 Task: Change Delay Until Repeat From Short To Long
Action: Mouse moved to (32, 1)
Screenshot: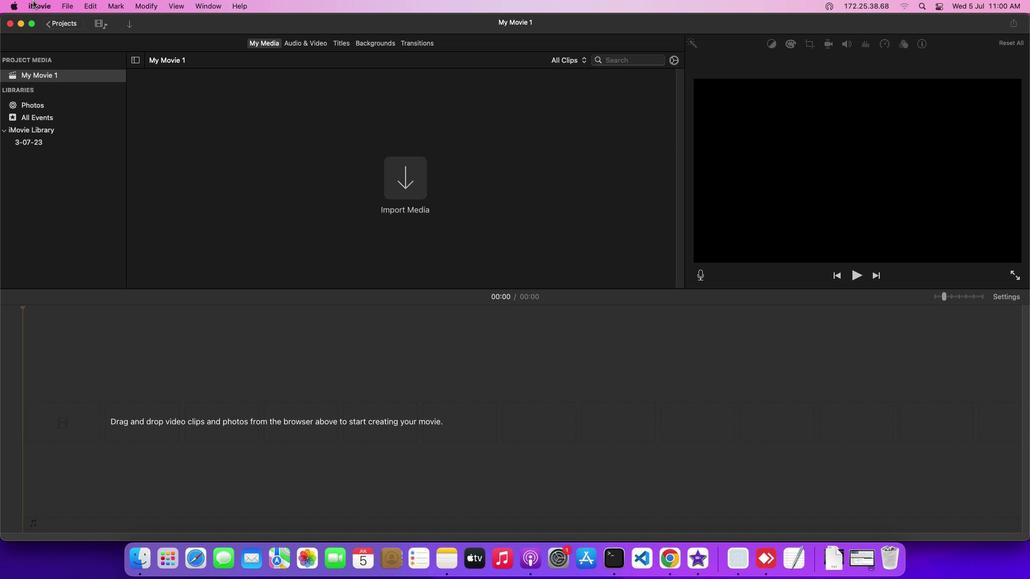 
Action: Mouse pressed left at (32, 1)
Screenshot: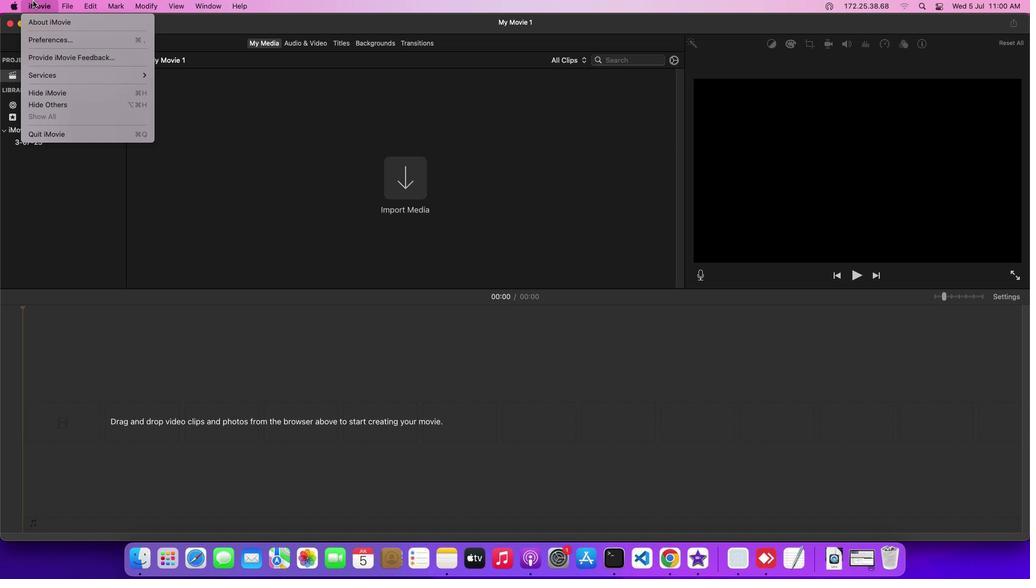 
Action: Mouse moved to (177, 89)
Screenshot: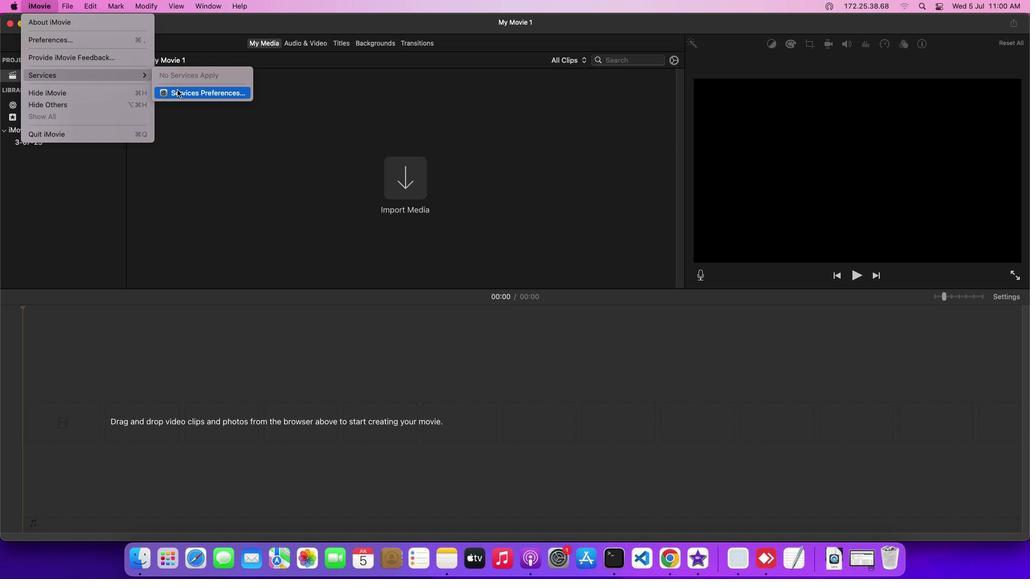 
Action: Mouse pressed left at (177, 89)
Screenshot: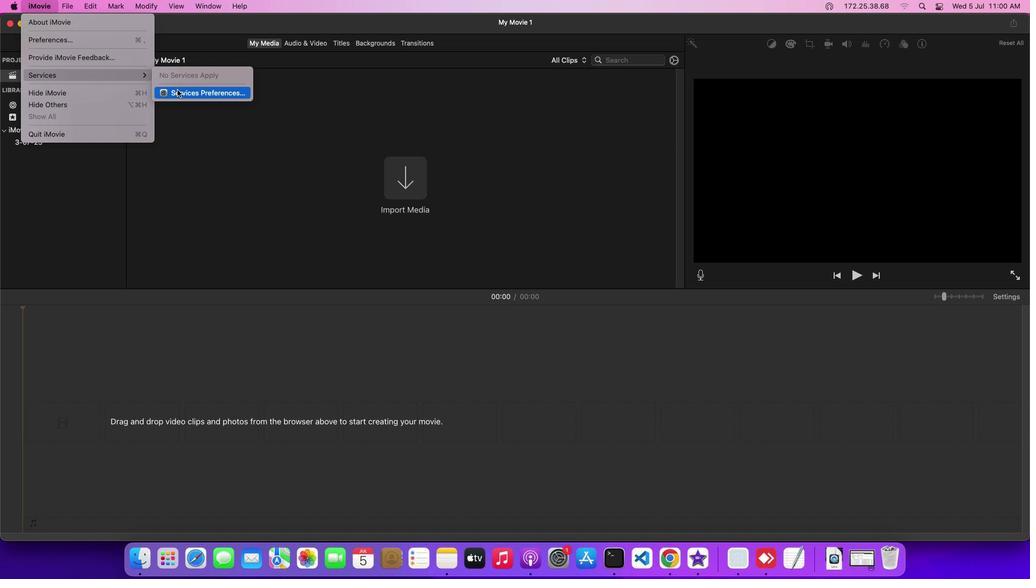 
Action: Mouse moved to (518, 161)
Screenshot: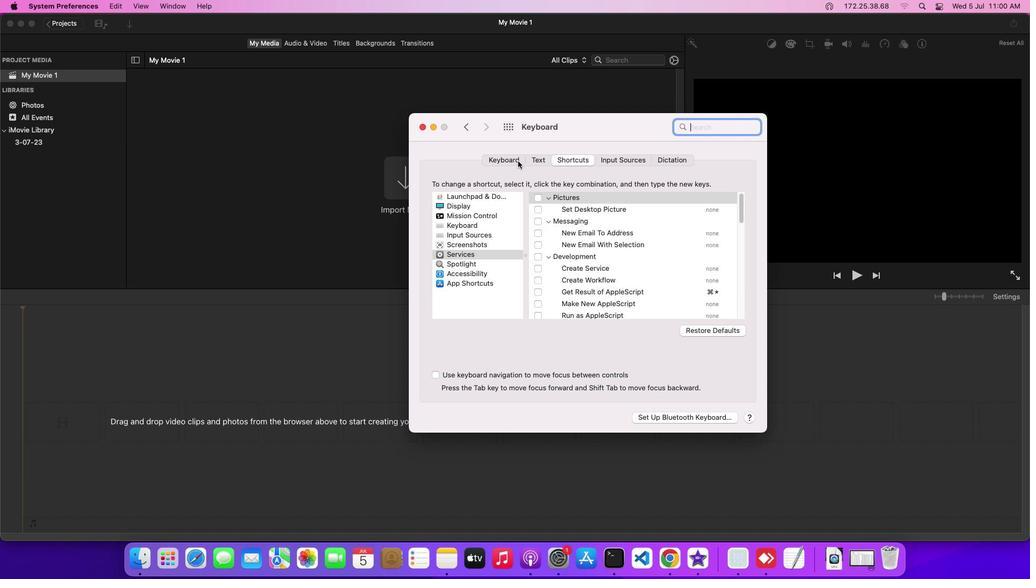 
Action: Mouse pressed left at (518, 161)
Screenshot: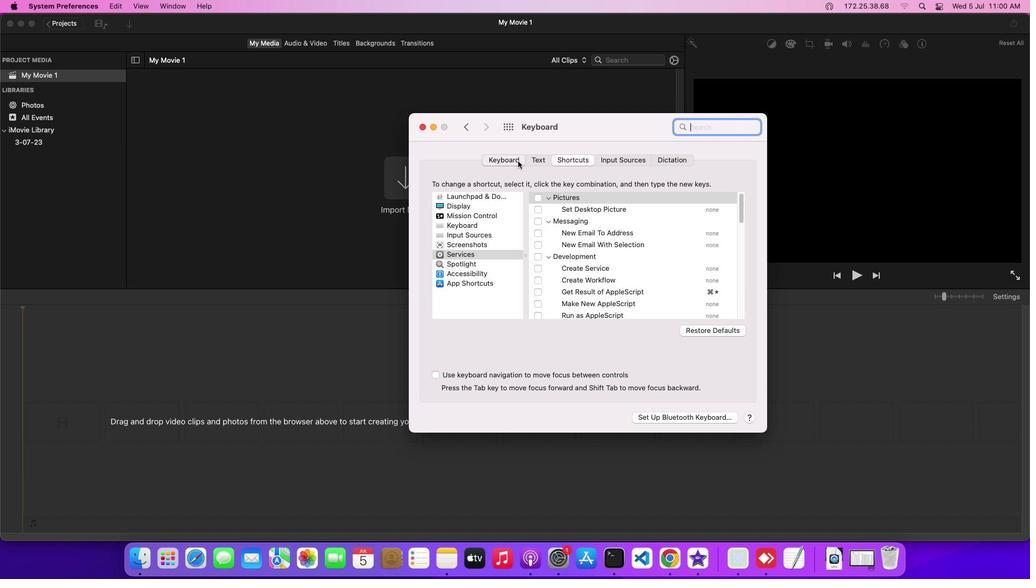 
Action: Mouse moved to (689, 199)
Screenshot: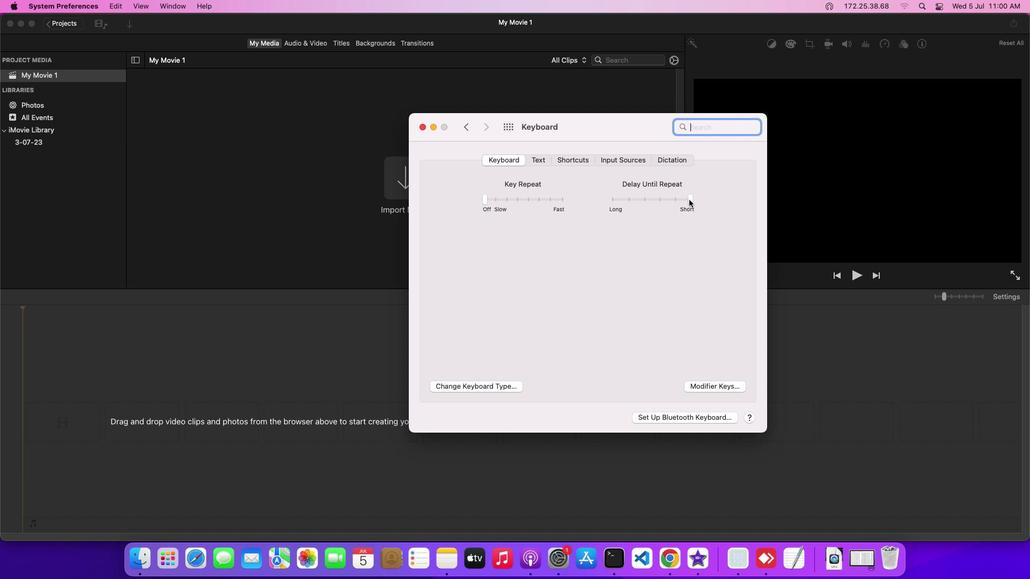 
Action: Mouse pressed left at (689, 199)
Screenshot: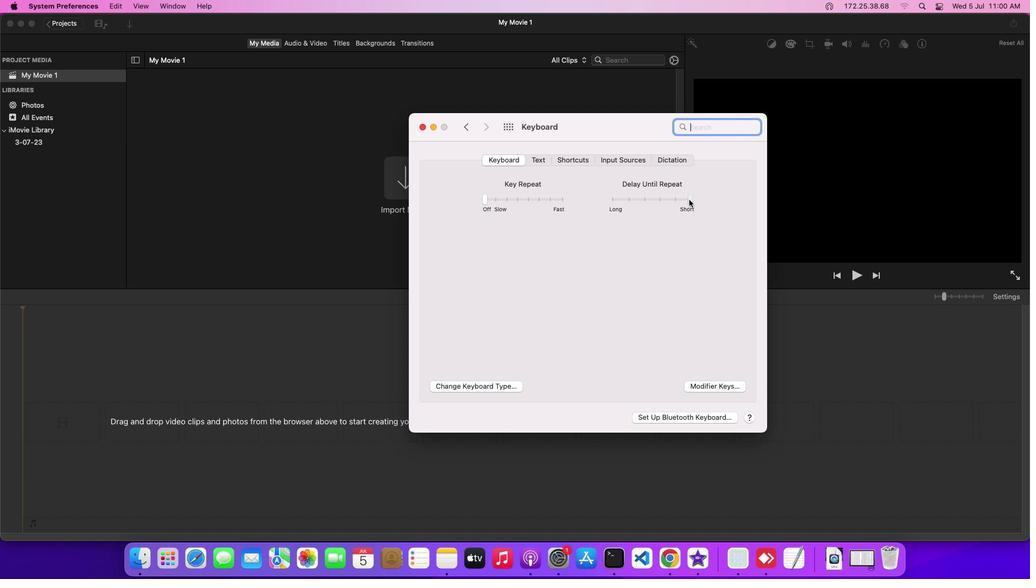 
Action: Mouse moved to (613, 245)
Screenshot: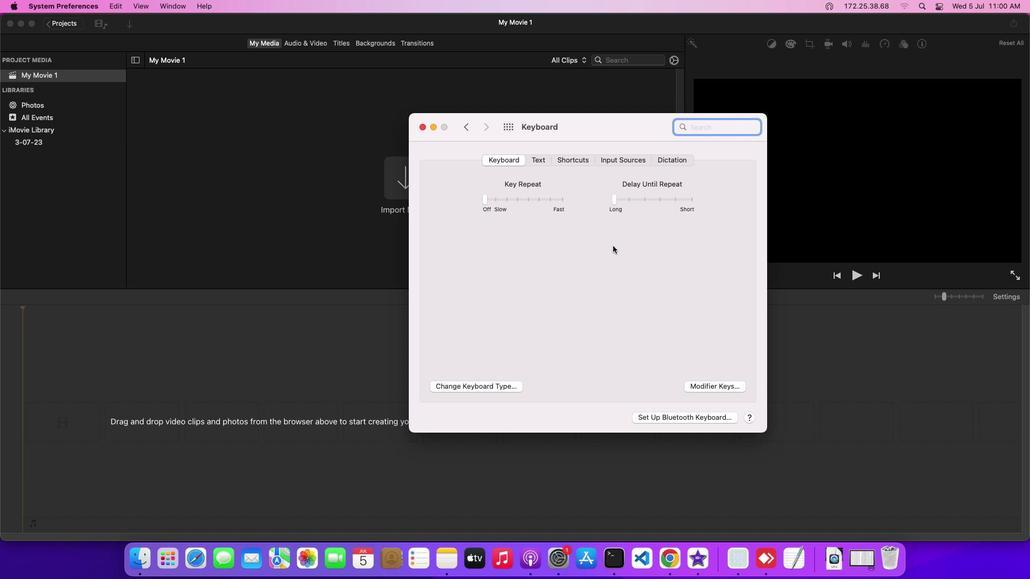 
Action: Mouse pressed left at (613, 245)
Screenshot: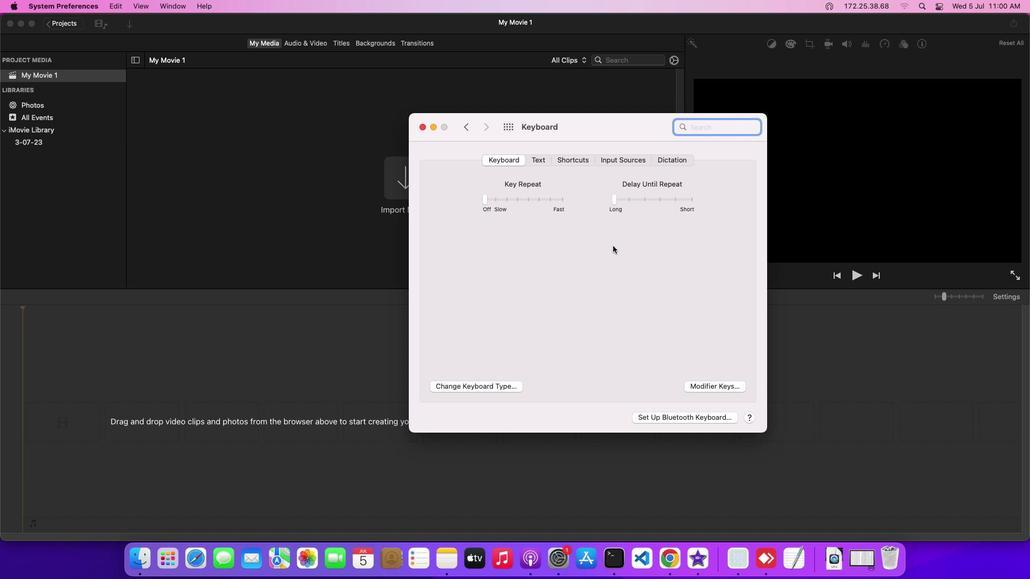 
